 Task: Approve a pull request to indicate it's ready for merging.
Action: Mouse moved to (1326, 86)
Screenshot: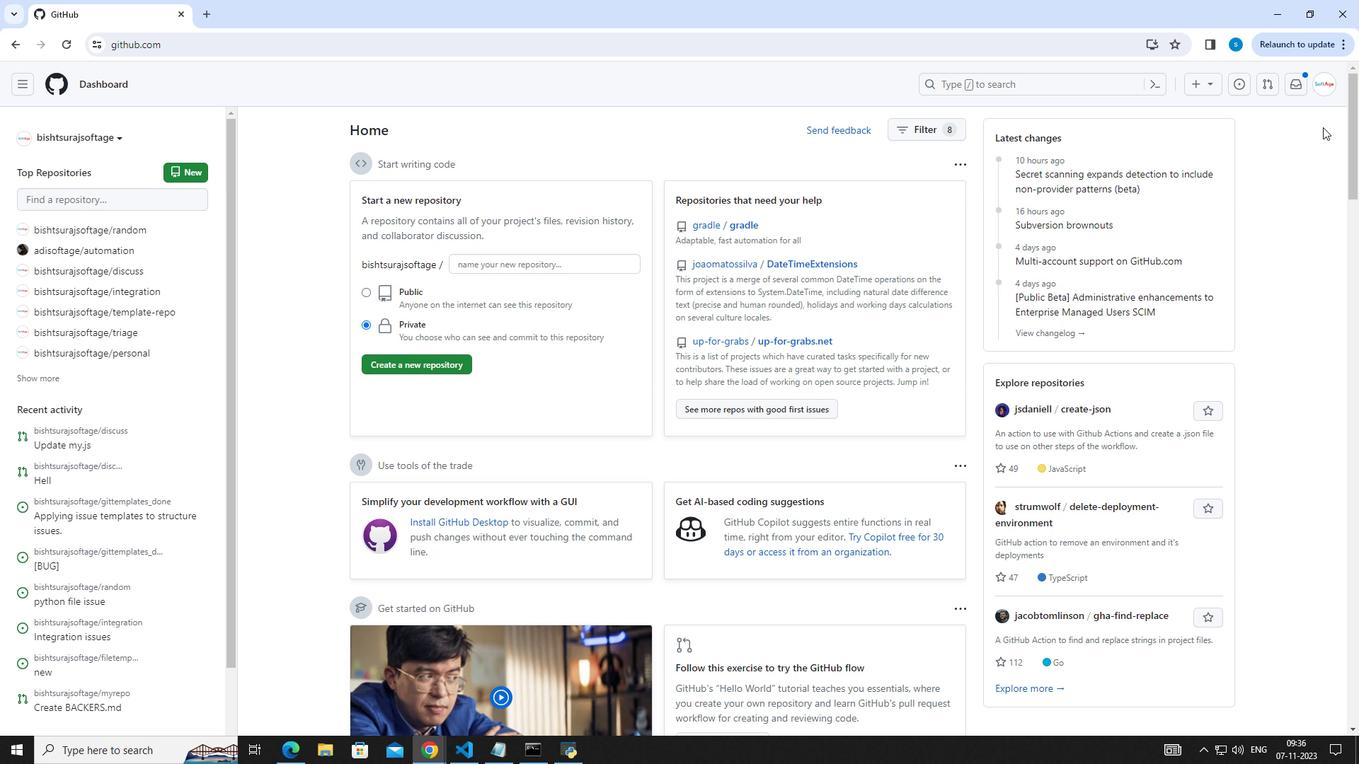 
Action: Mouse pressed left at (1326, 86)
Screenshot: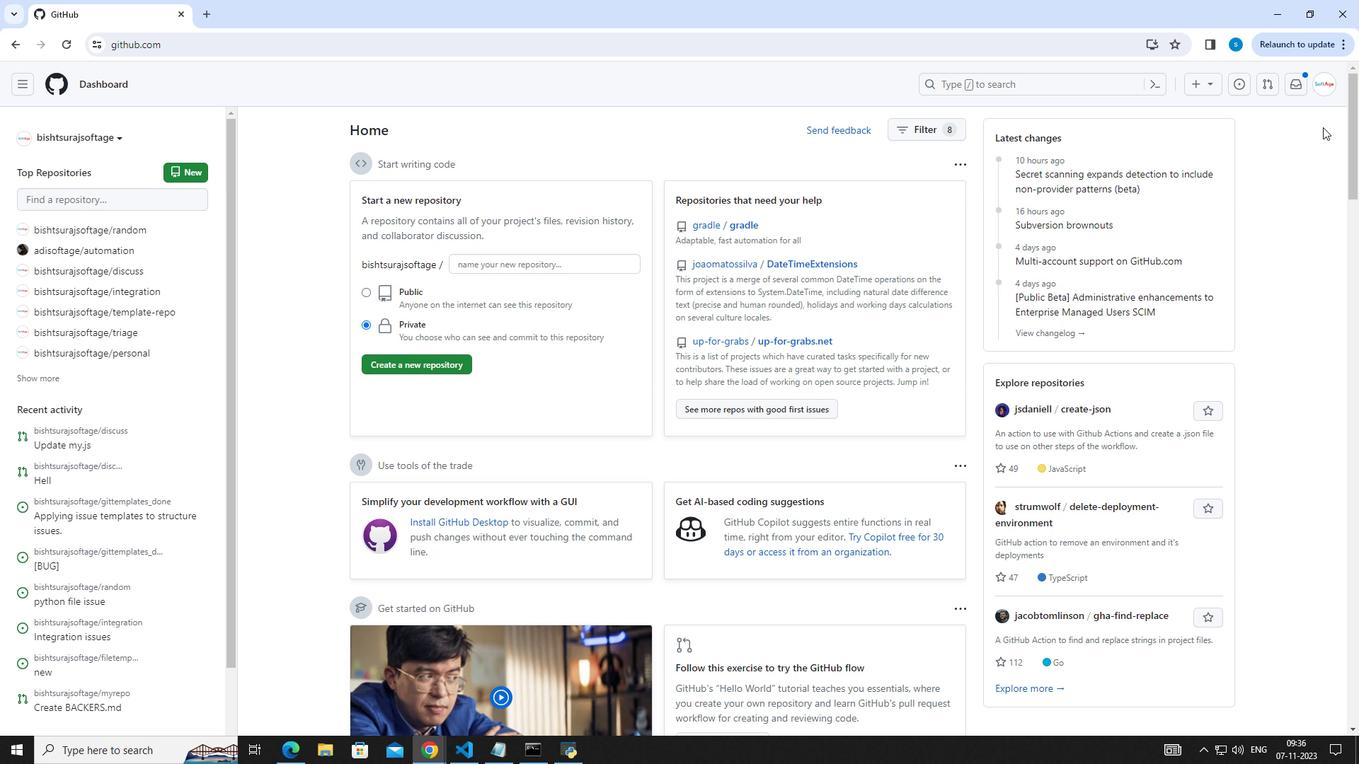 
Action: Mouse moved to (1241, 219)
Screenshot: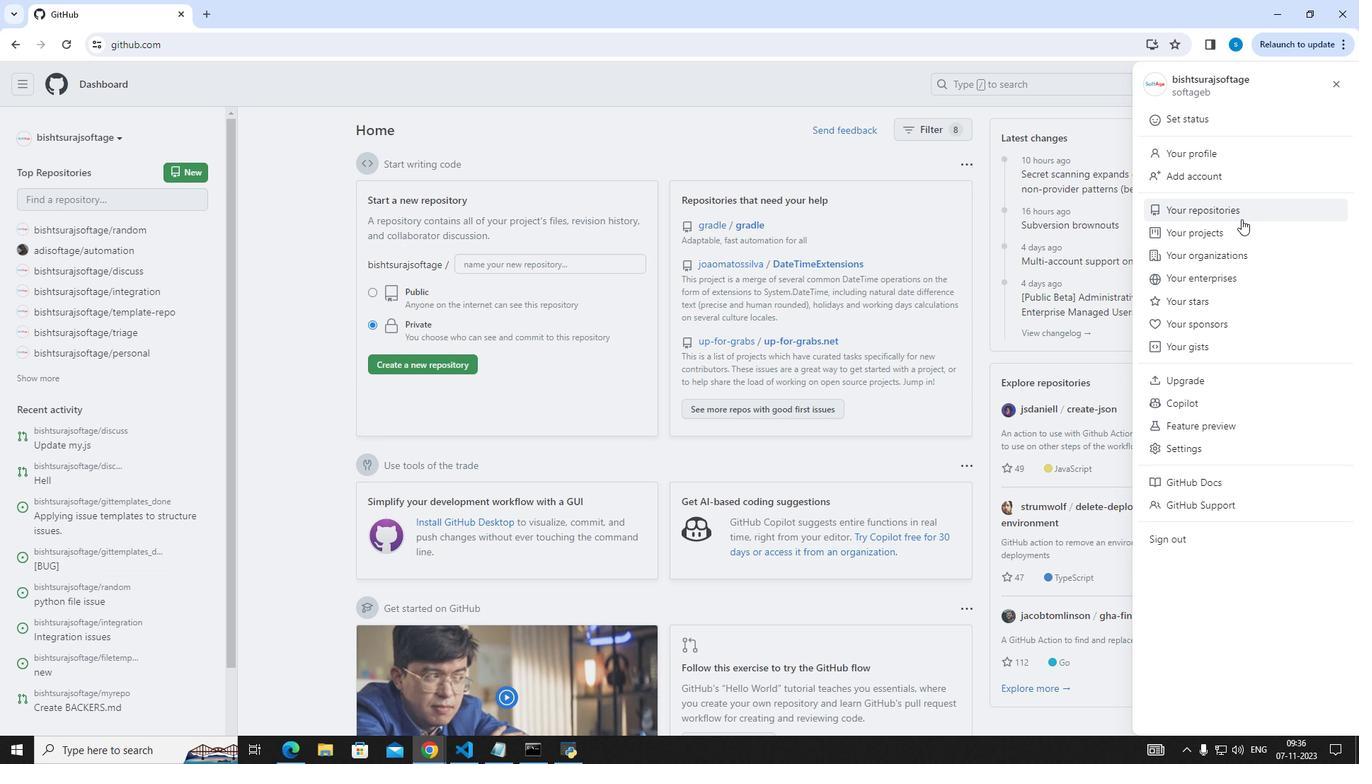 
Action: Mouse pressed left at (1241, 219)
Screenshot: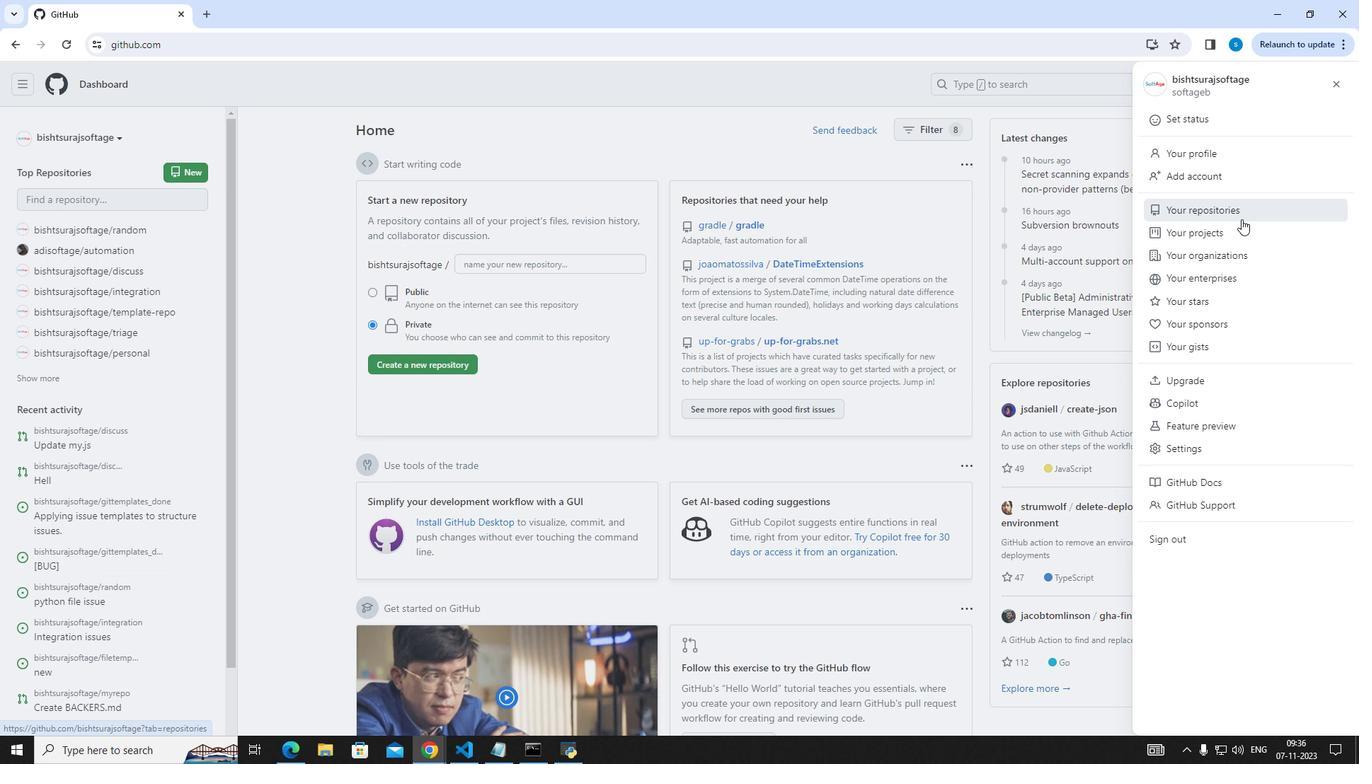 
Action: Mouse moved to (479, 215)
Screenshot: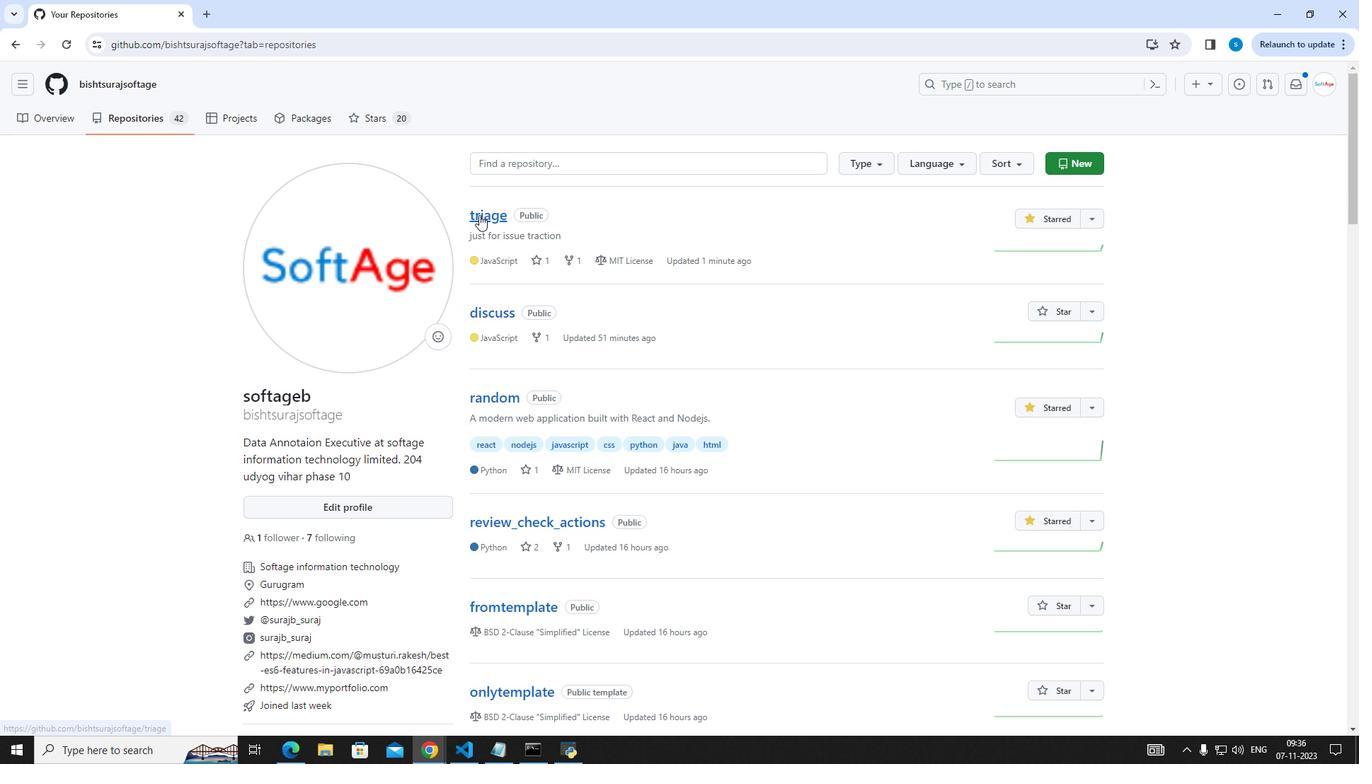 
Action: Mouse pressed left at (479, 215)
Screenshot: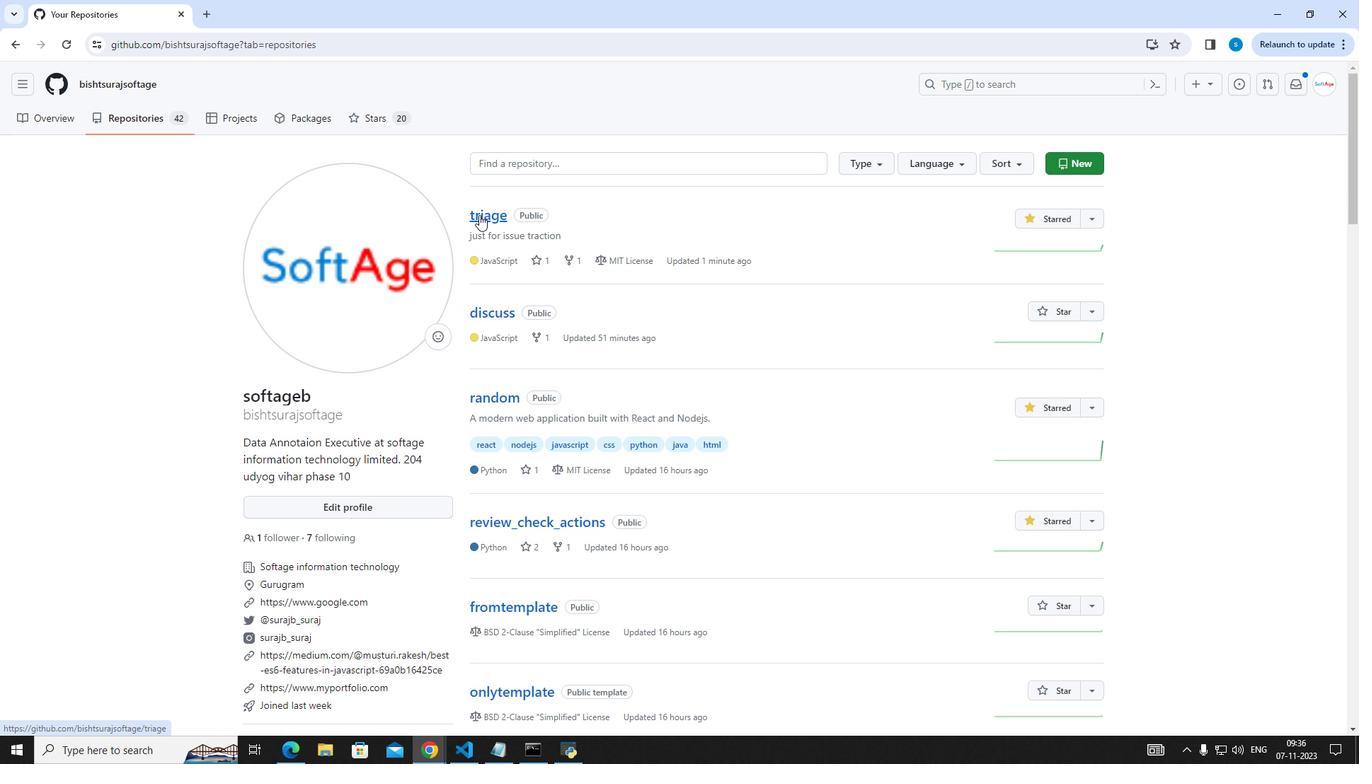 
Action: Mouse moved to (215, 124)
Screenshot: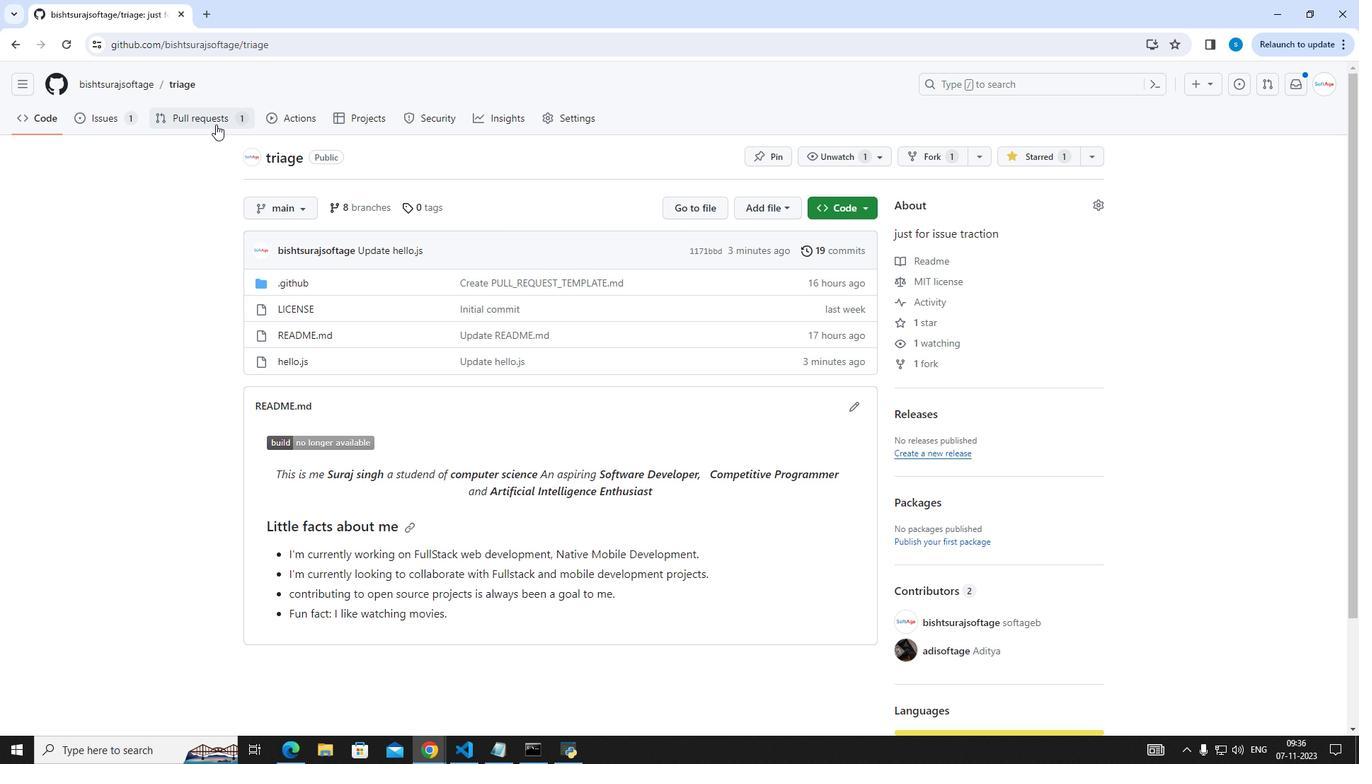 
Action: Mouse pressed left at (215, 124)
Screenshot: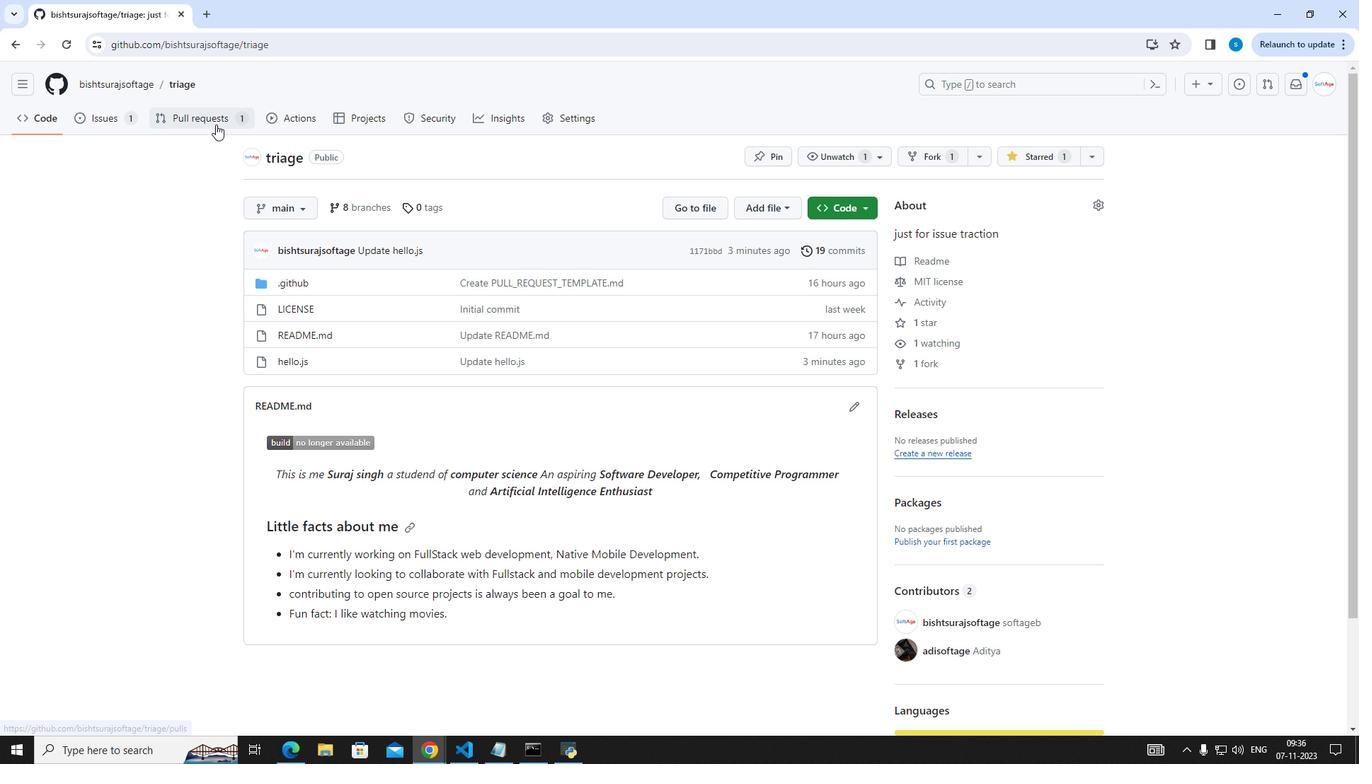 
Action: Mouse moved to (326, 337)
Screenshot: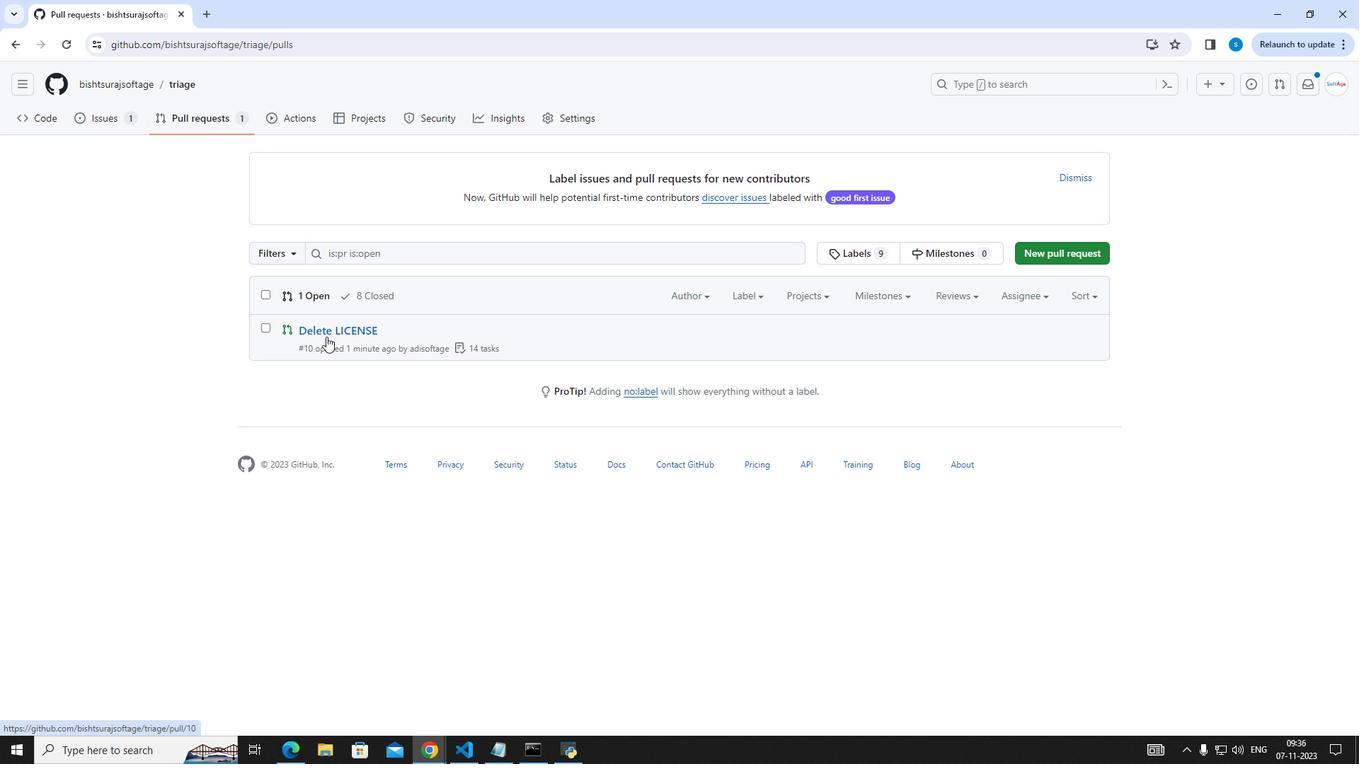 
Action: Mouse pressed left at (326, 337)
Screenshot: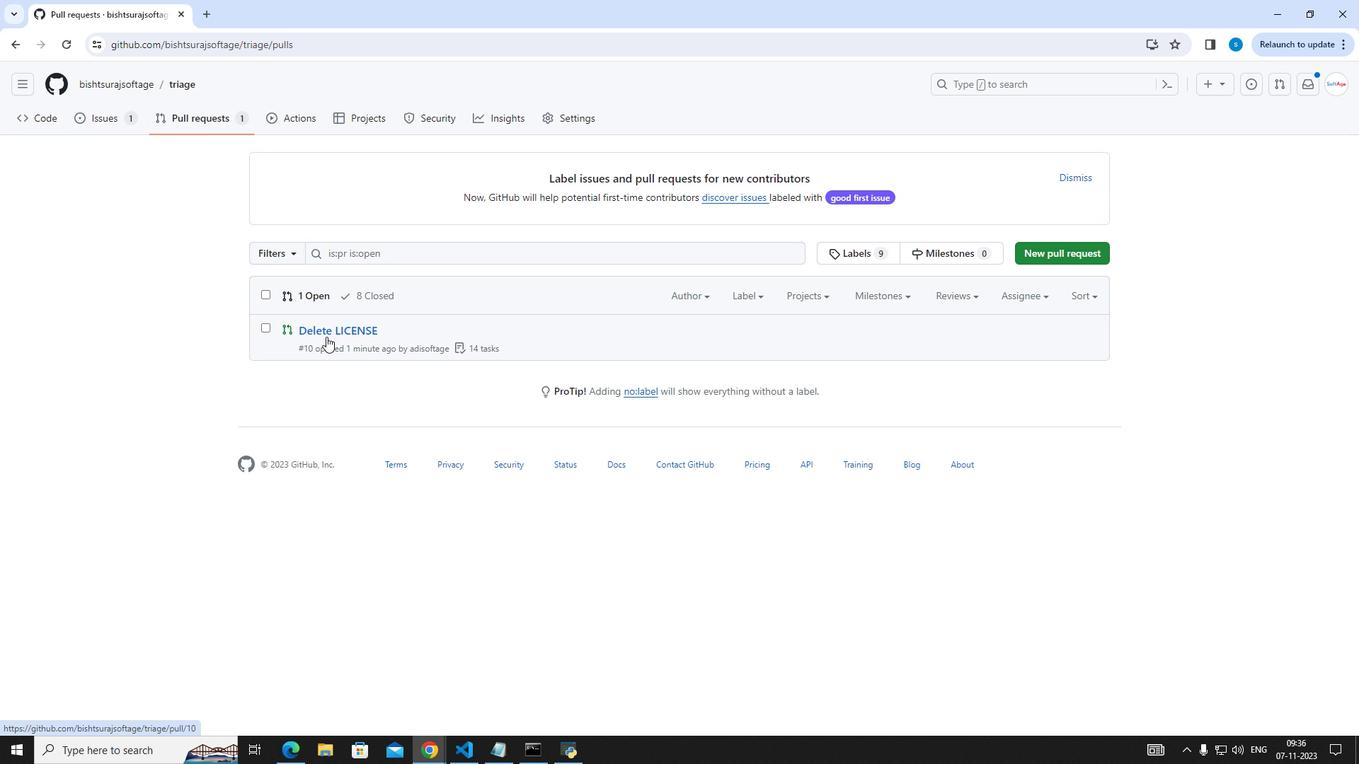 
Action: Mouse moved to (605, 245)
Screenshot: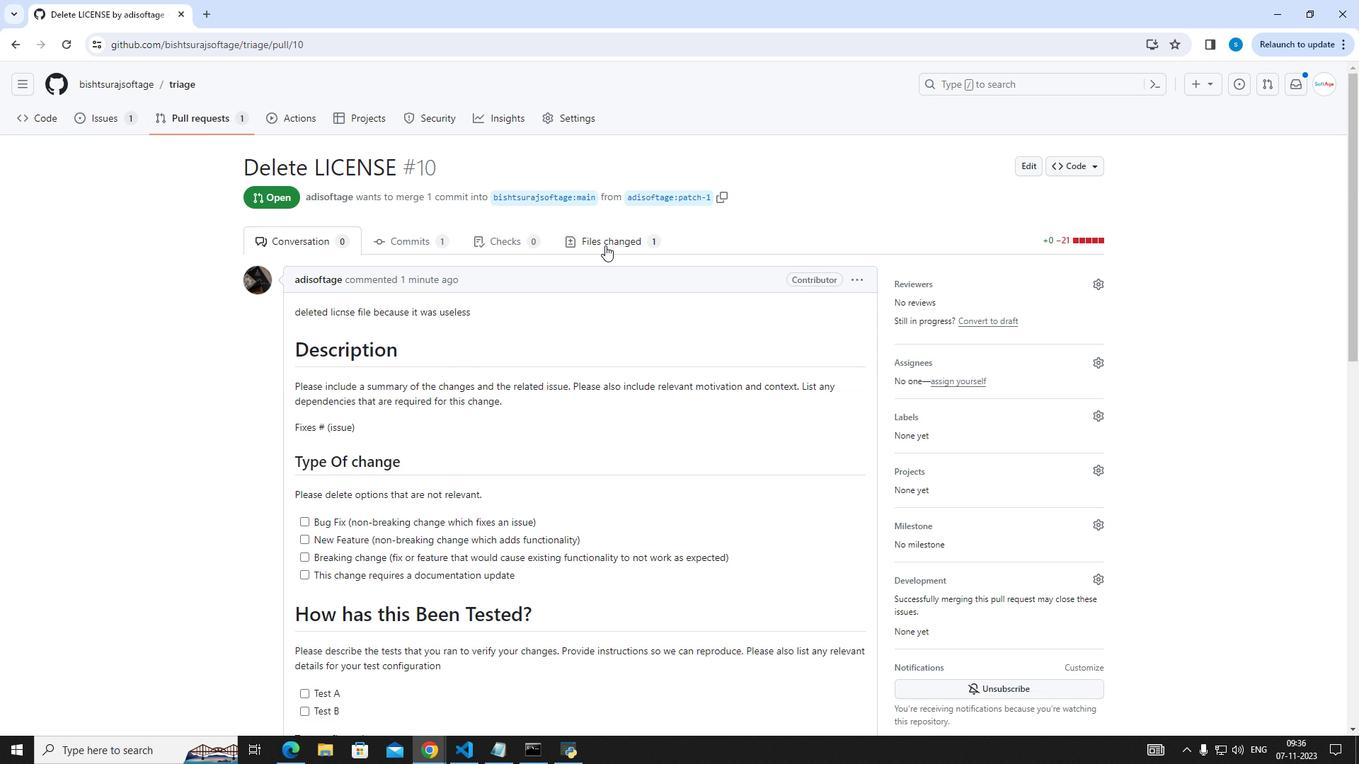 
Action: Mouse pressed left at (605, 245)
Screenshot: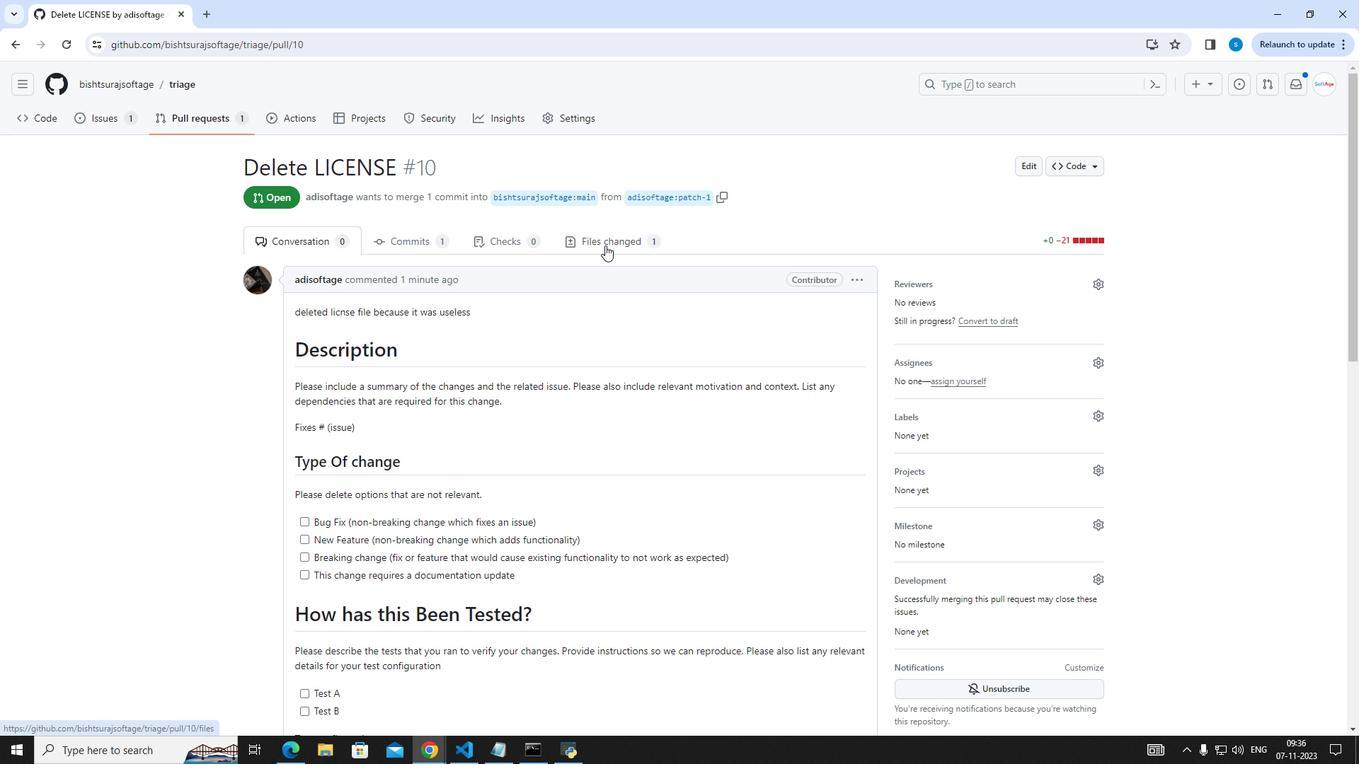 
Action: Mouse moved to (1299, 272)
Screenshot: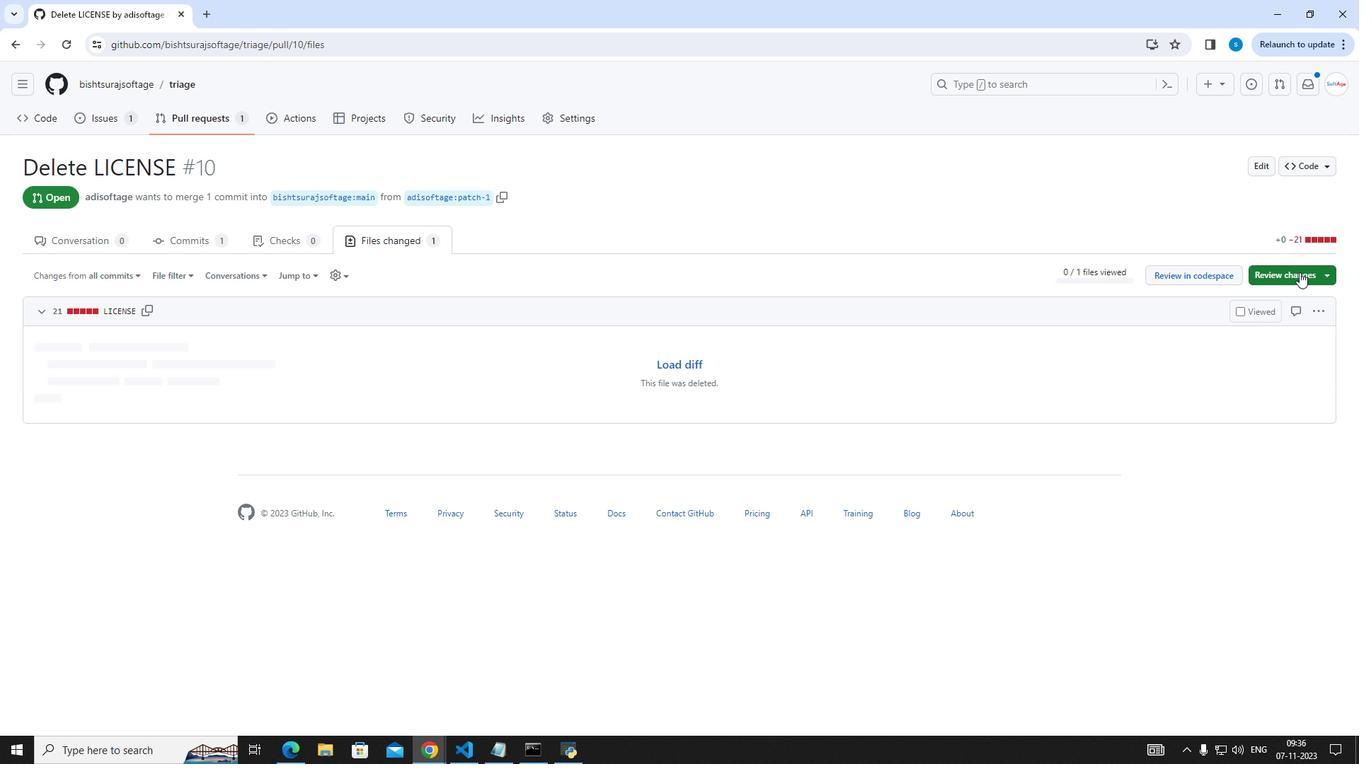 
Action: Mouse pressed left at (1299, 272)
Screenshot: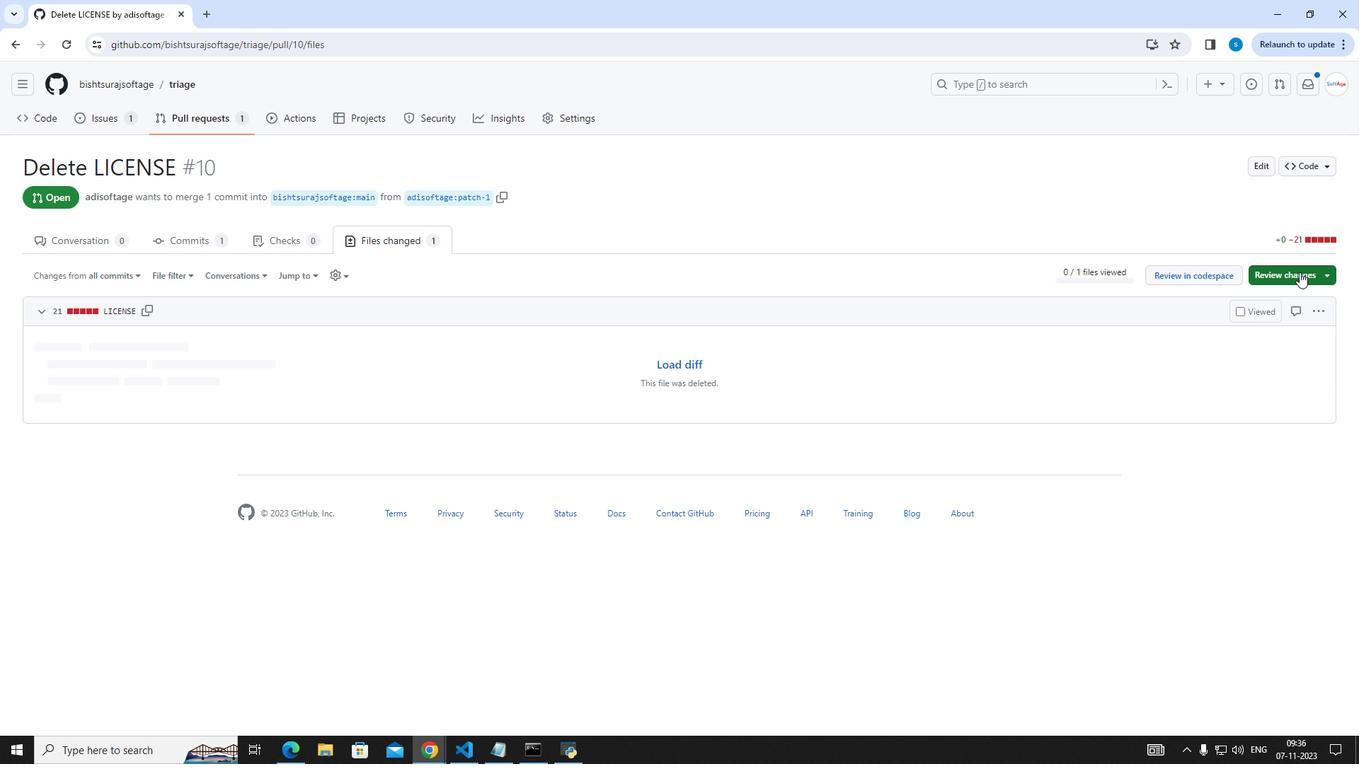 
Action: Mouse moved to (936, 485)
Screenshot: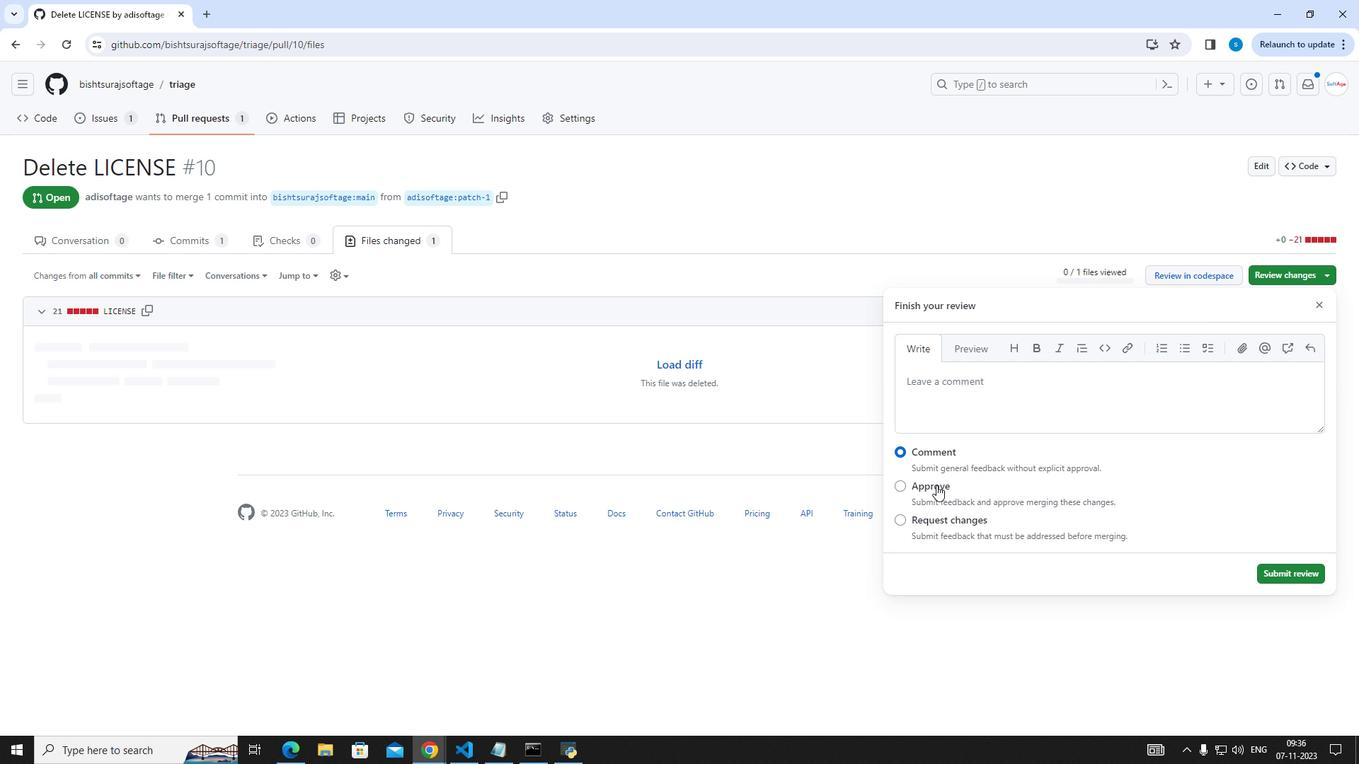 
Action: Mouse pressed left at (936, 485)
Screenshot: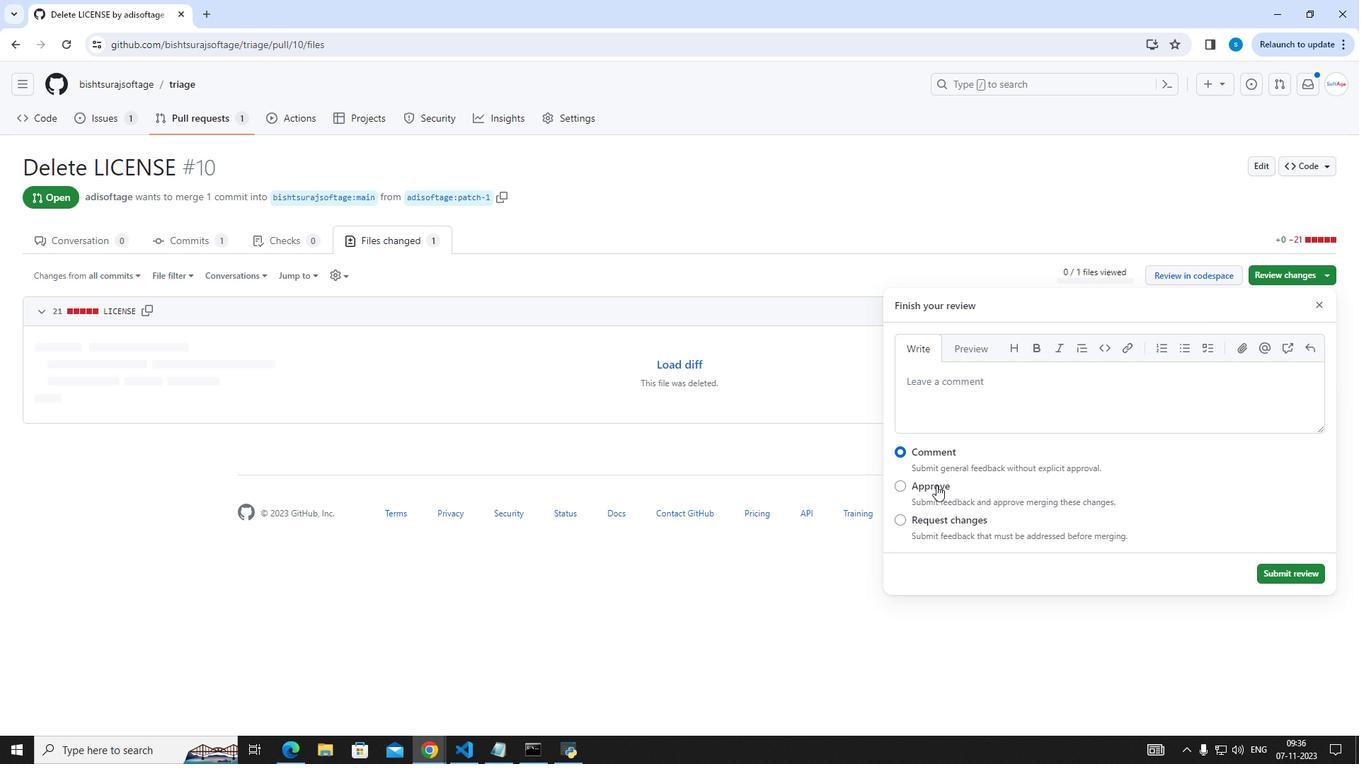 
Action: Mouse moved to (921, 392)
Screenshot: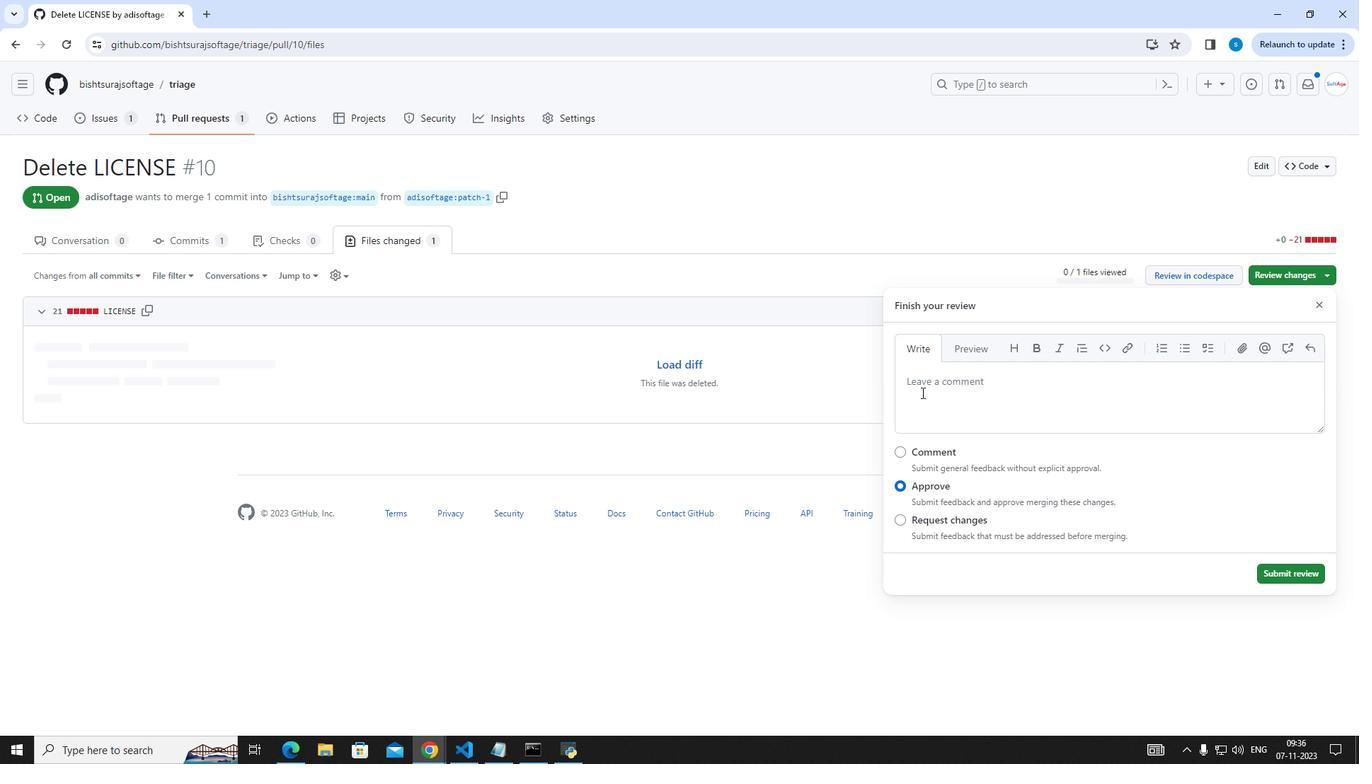 
Action: Mouse pressed left at (921, 392)
Screenshot: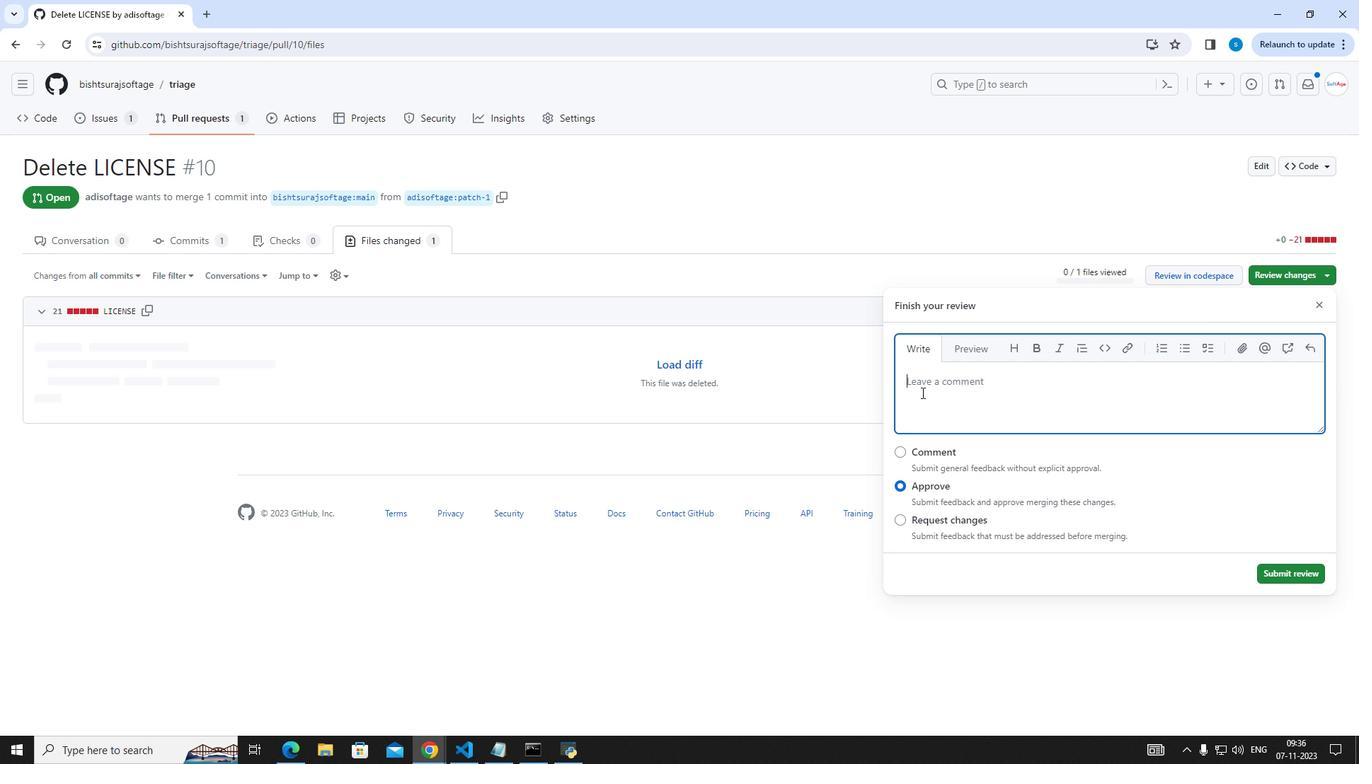 
Action: Key pressed <Key.shift_r>Approving<Key.space>all<Key.space>the<Key.space>file<Key.space>changes<Key.space>in<Key.space>this<Key.space>reposity<Key.backspace>ory.
Screenshot: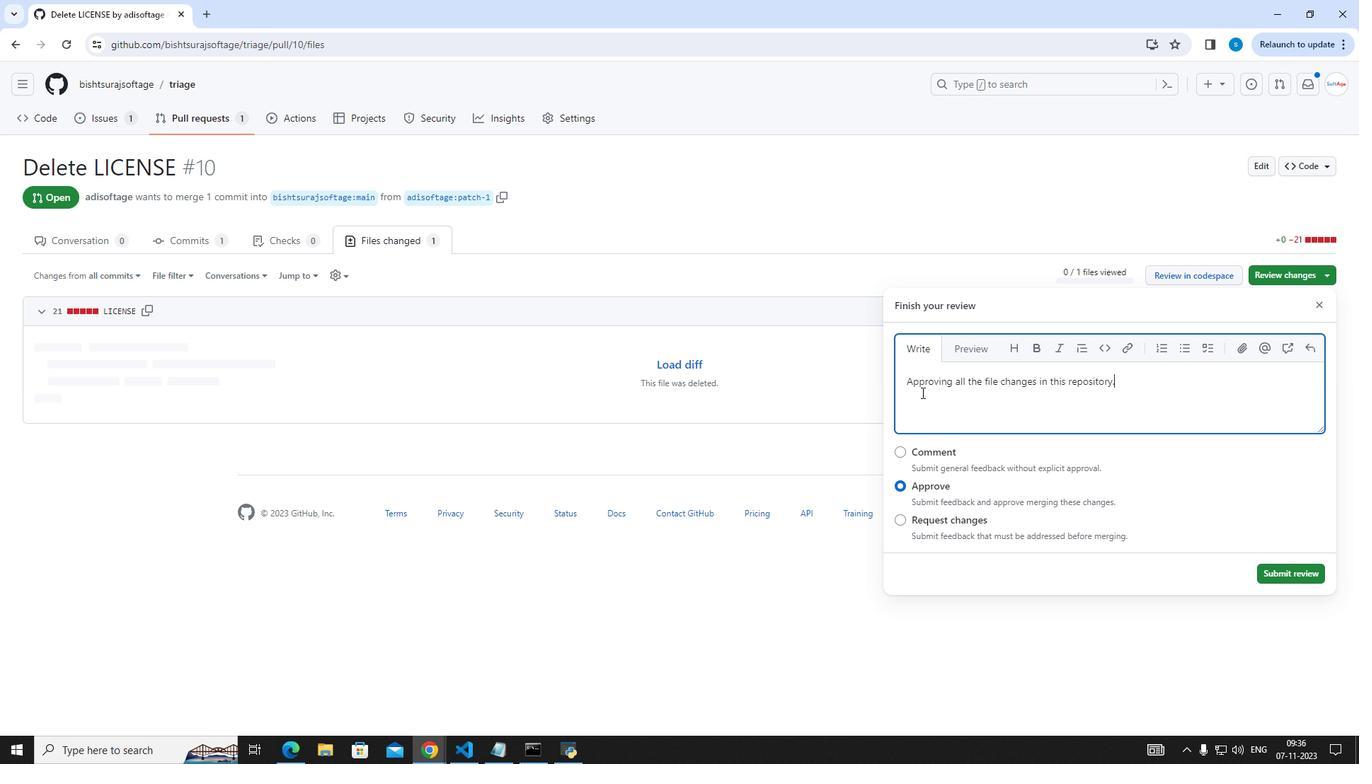 
Action: Mouse moved to (1297, 567)
Screenshot: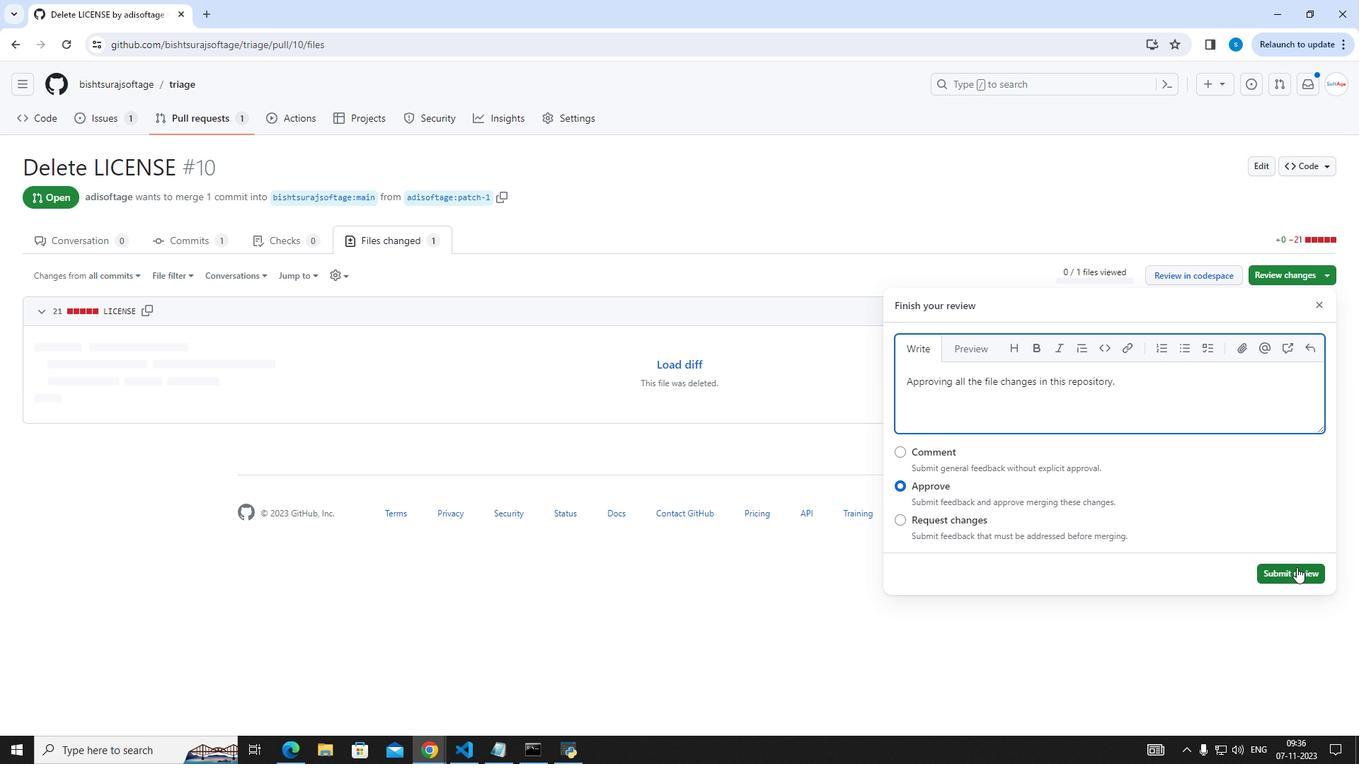 
Action: Mouse pressed left at (1297, 567)
Screenshot: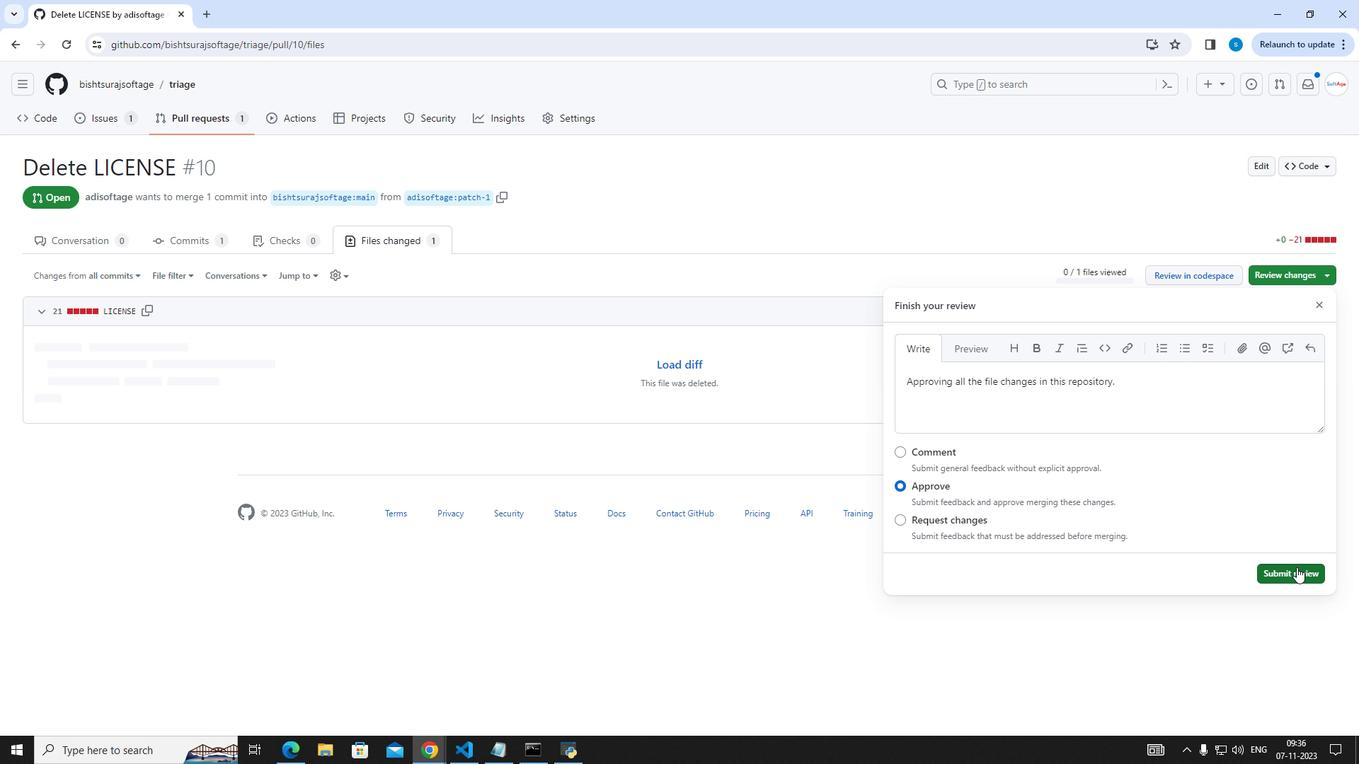 
Action: Mouse moved to (336, 385)
Screenshot: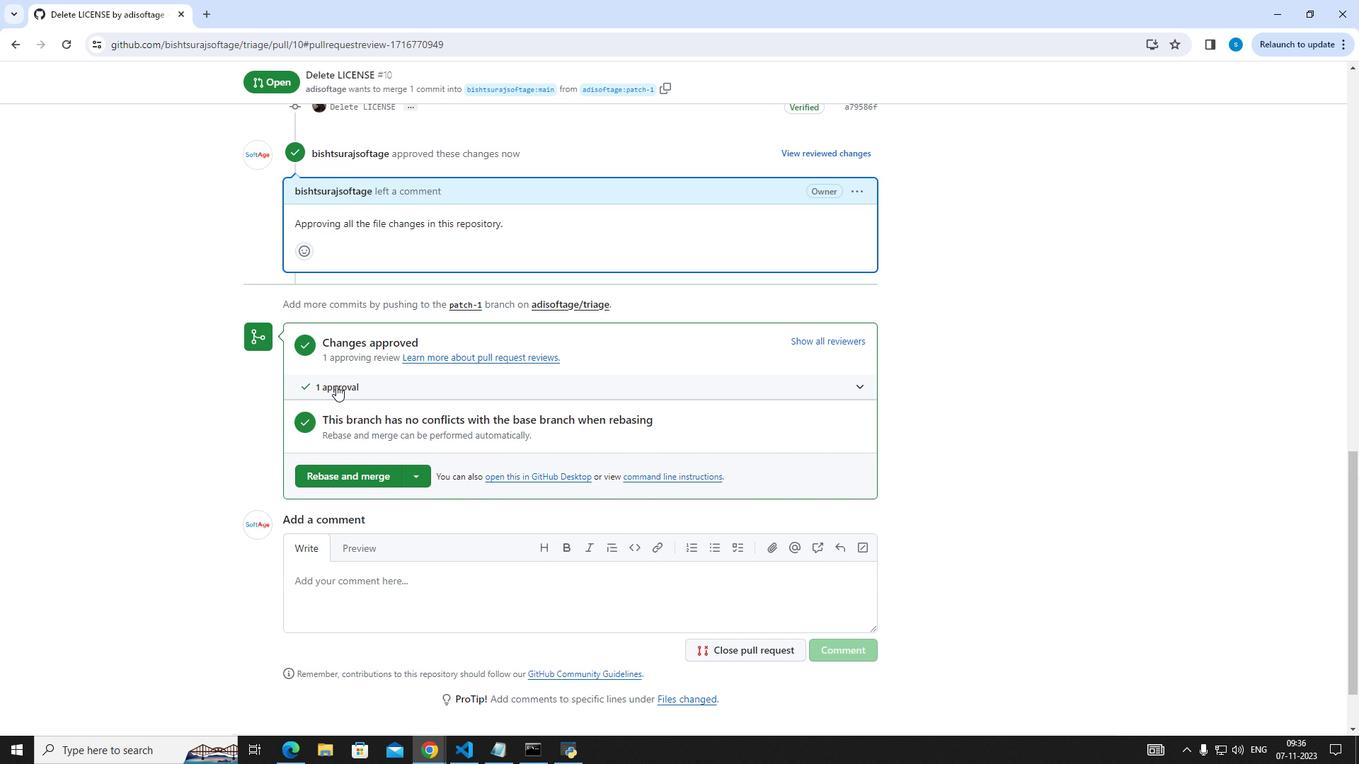 
Action: Mouse pressed left at (336, 385)
Screenshot: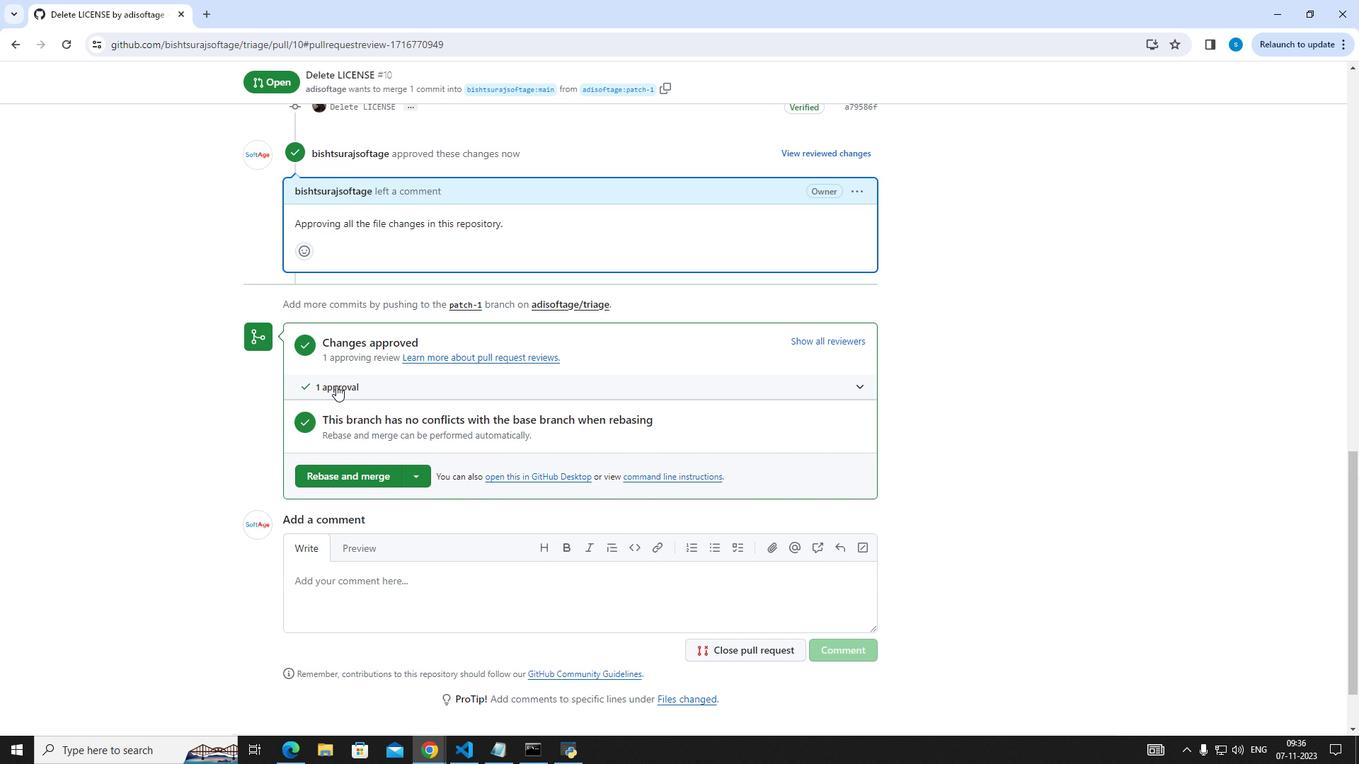 
Action: Mouse moved to (412, 502)
Screenshot: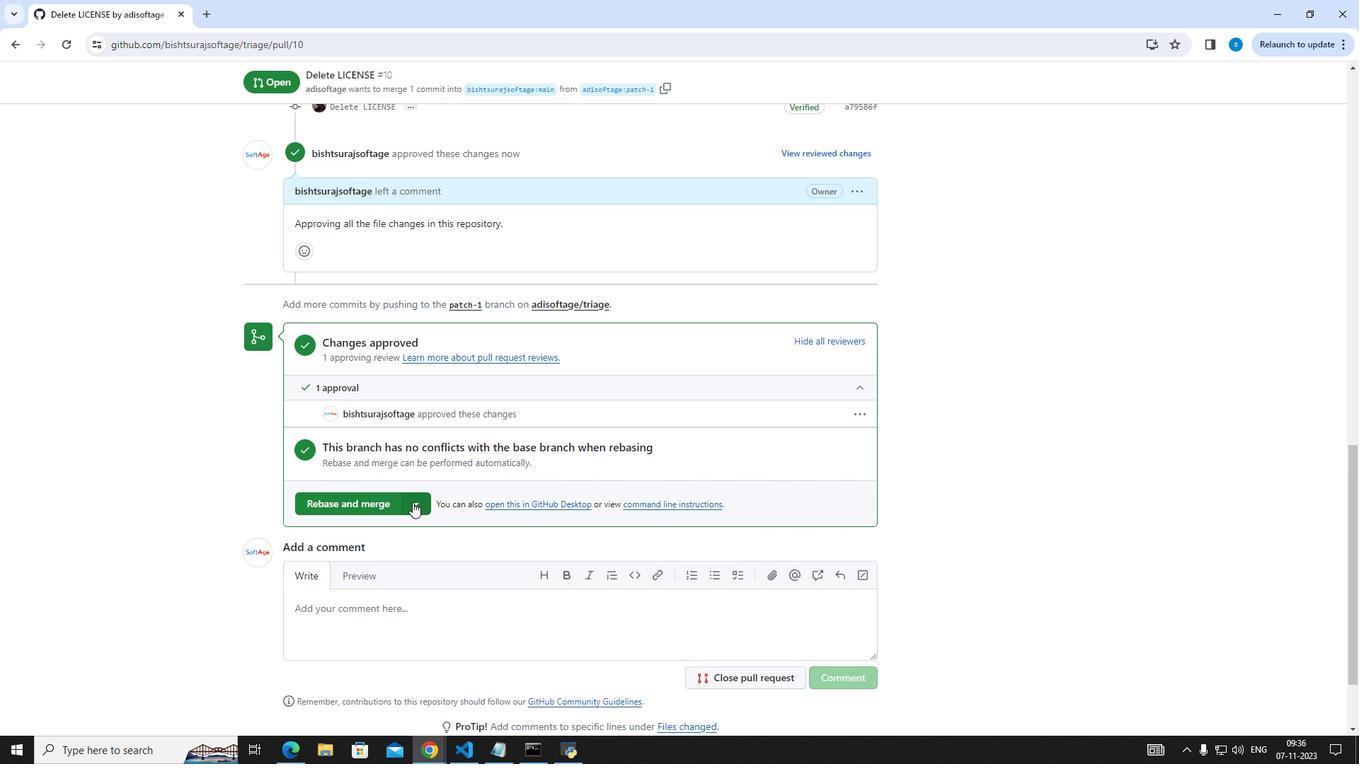 
Action: Mouse pressed left at (412, 502)
Screenshot: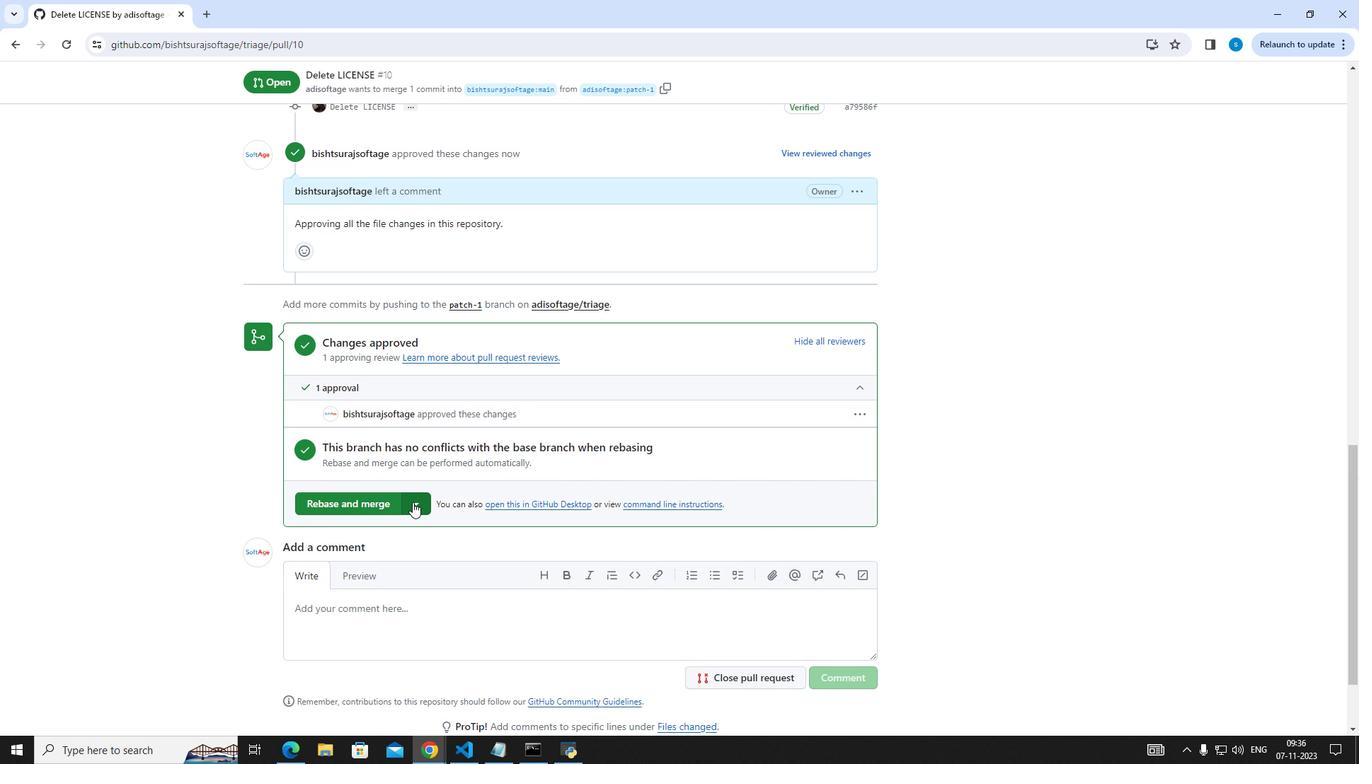 
Action: Mouse moved to (371, 551)
Screenshot: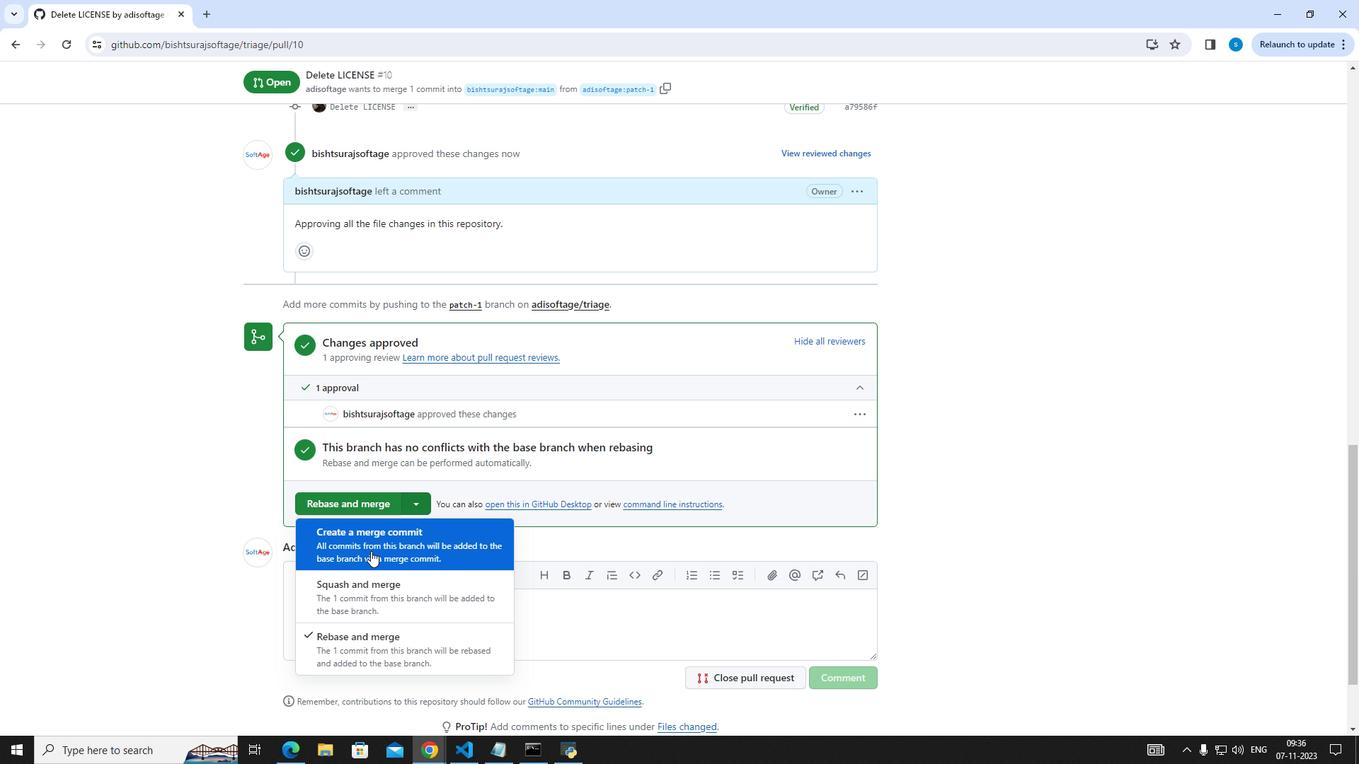 
Action: Mouse pressed left at (371, 551)
Screenshot: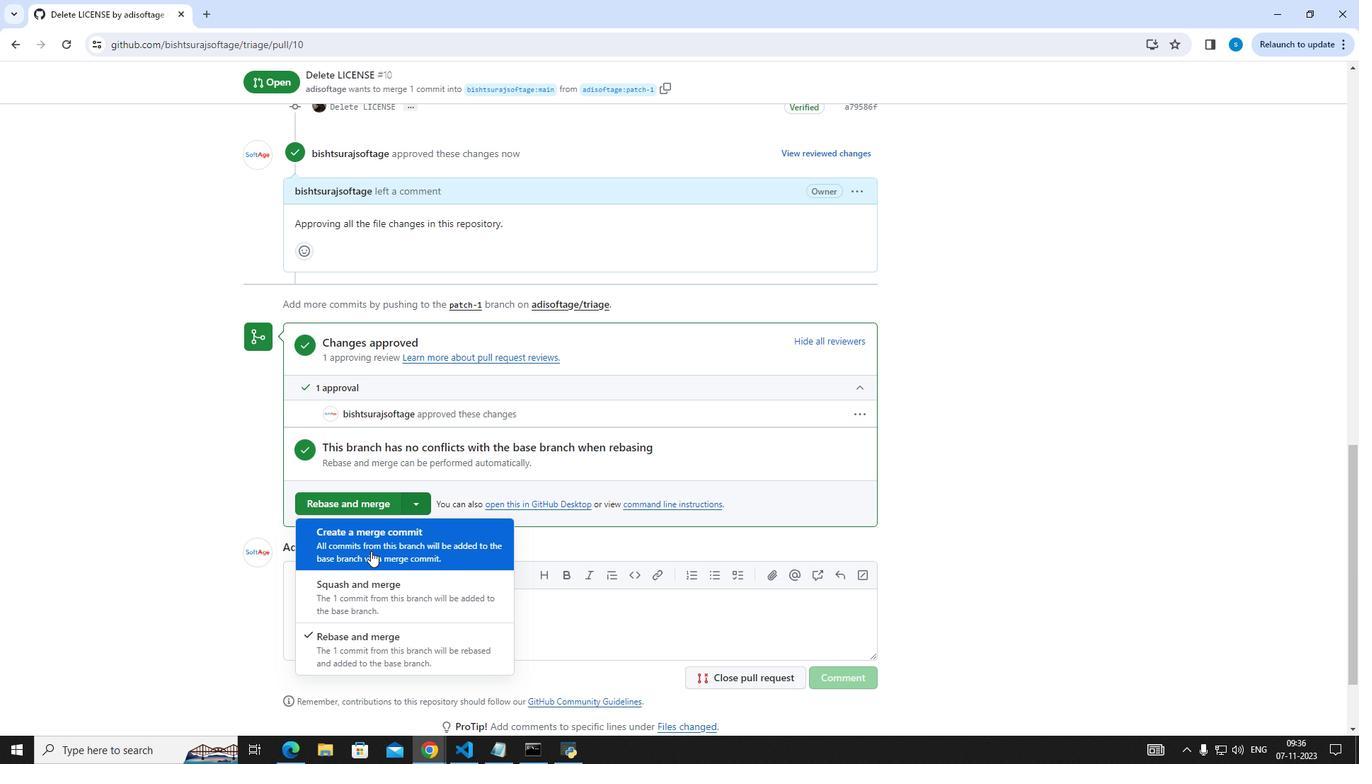
Action: Mouse moved to (349, 494)
Screenshot: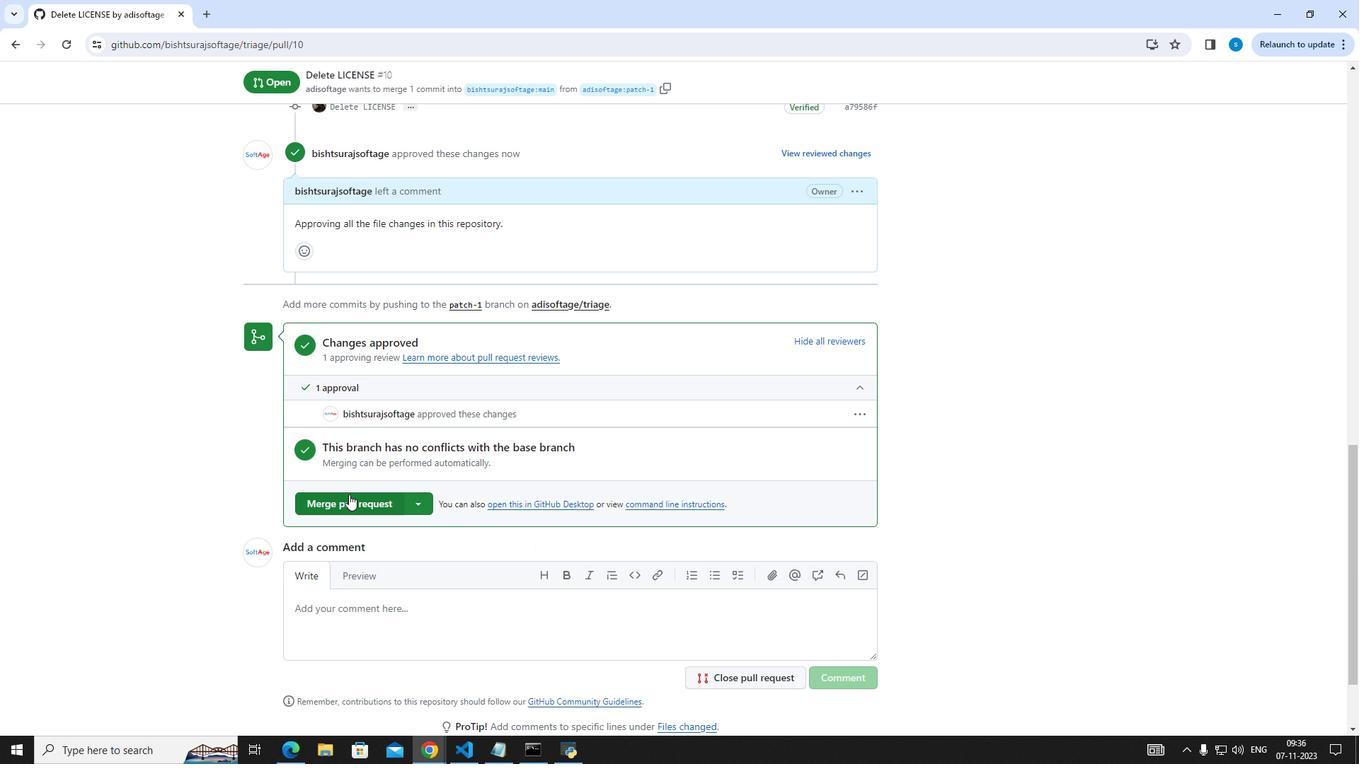
Action: Mouse pressed left at (349, 494)
Screenshot: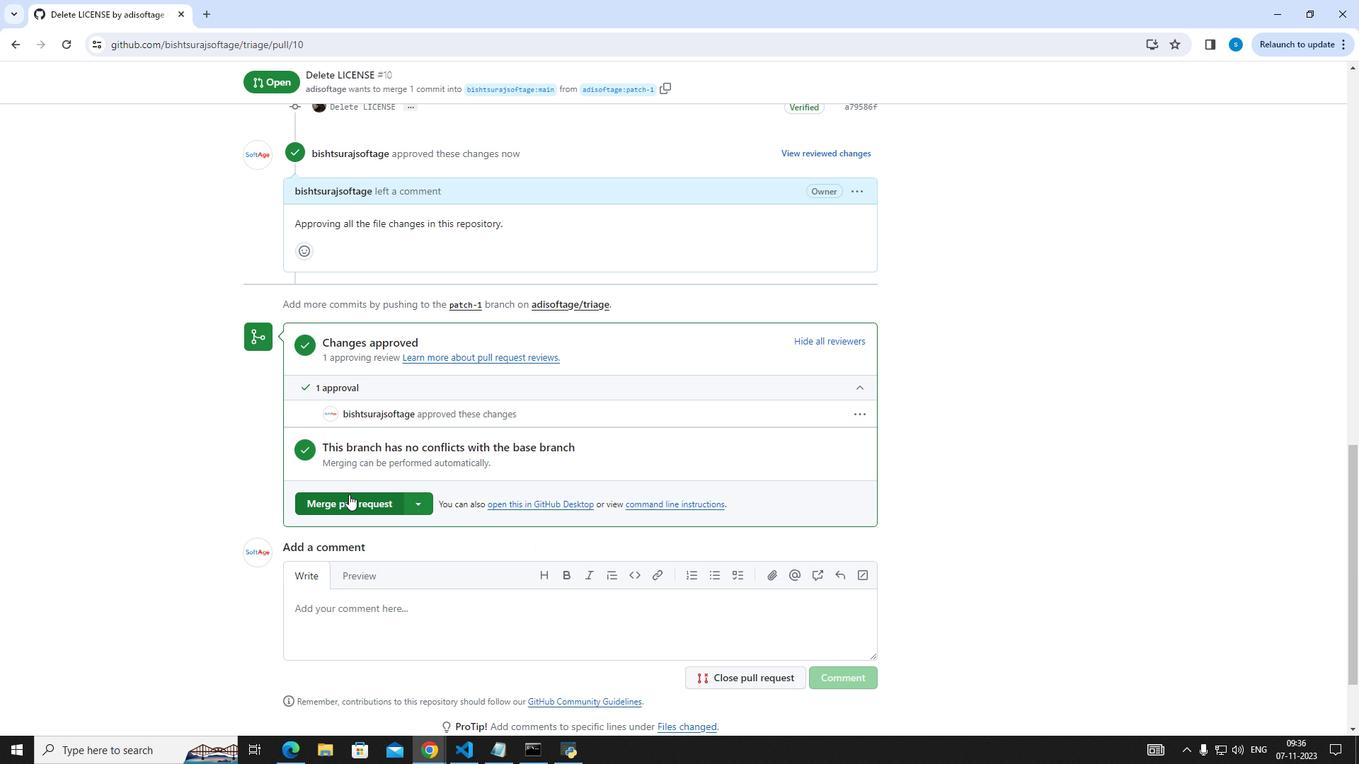 
Action: Mouse moved to (341, 448)
Screenshot: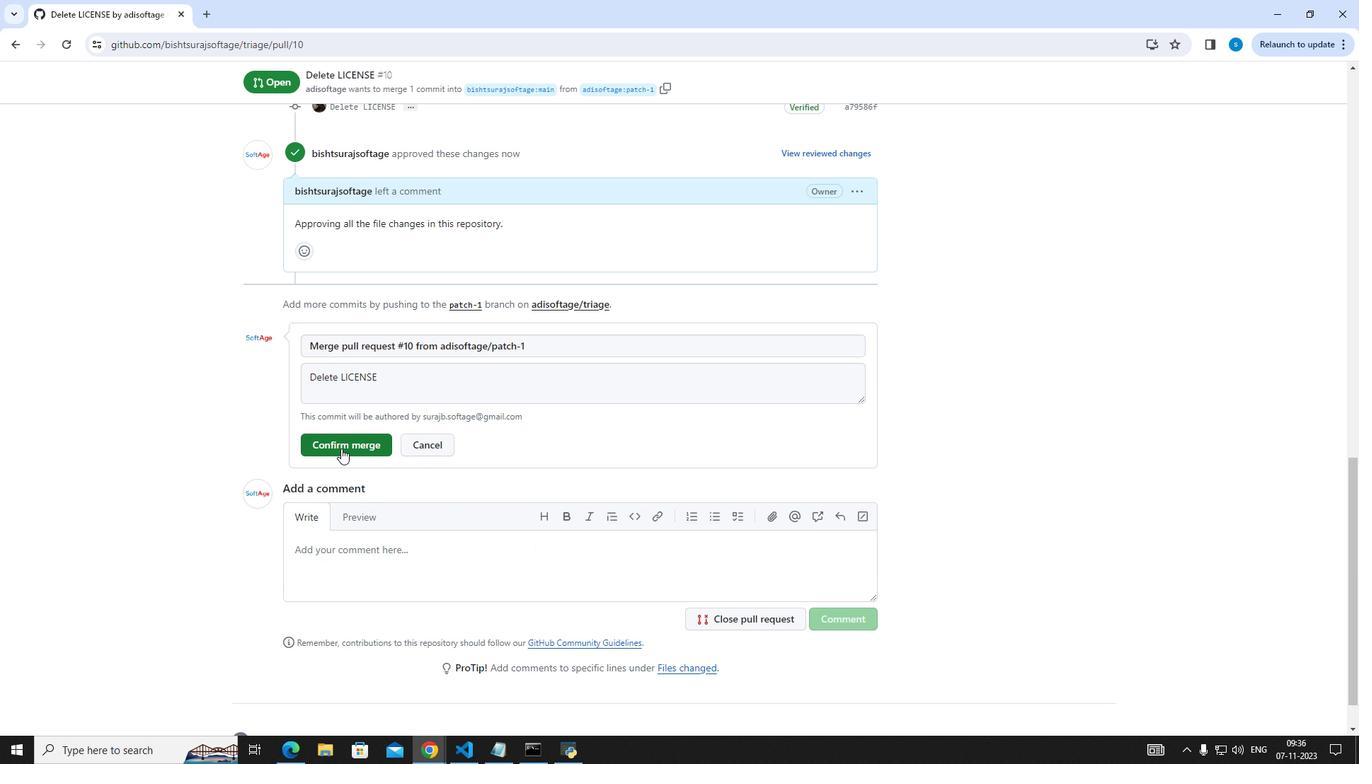 
Action: Mouse pressed left at (341, 448)
Screenshot: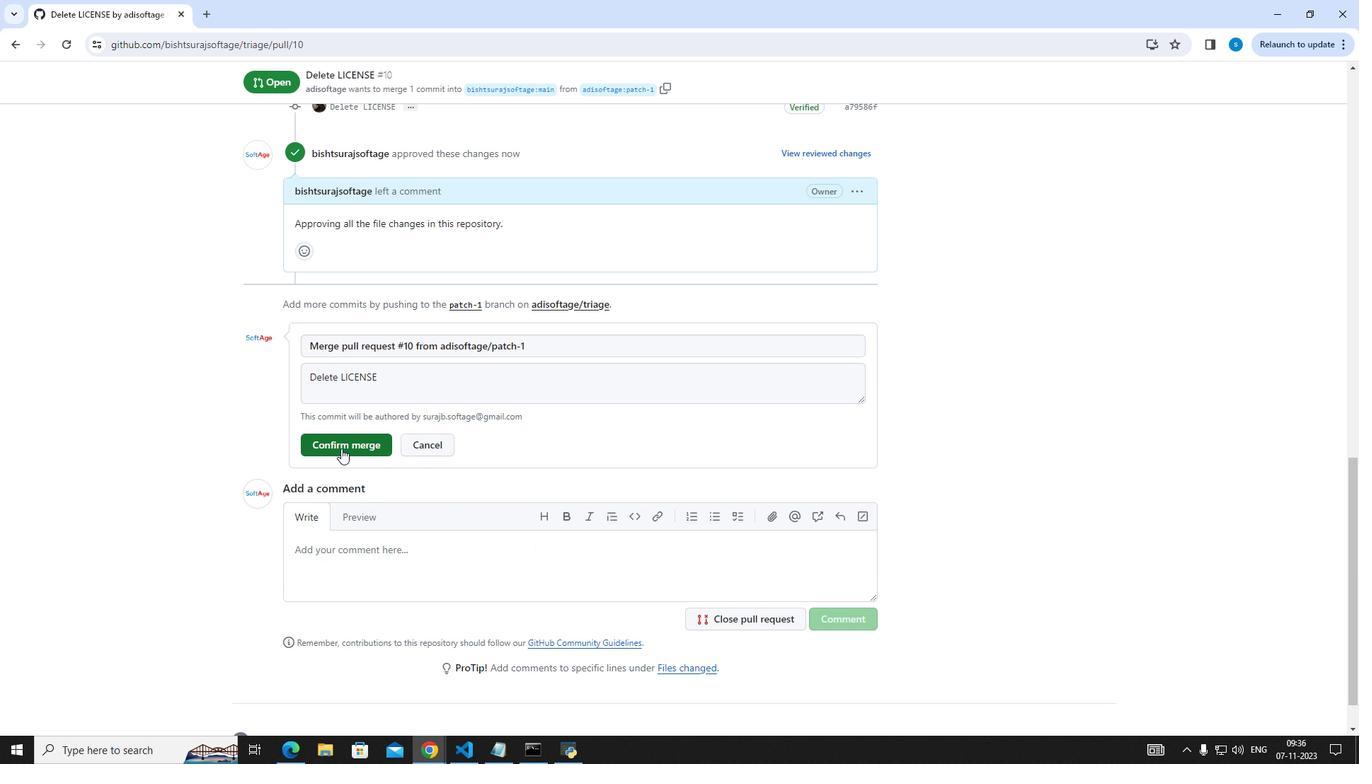 
Action: Mouse moved to (250, 435)
Screenshot: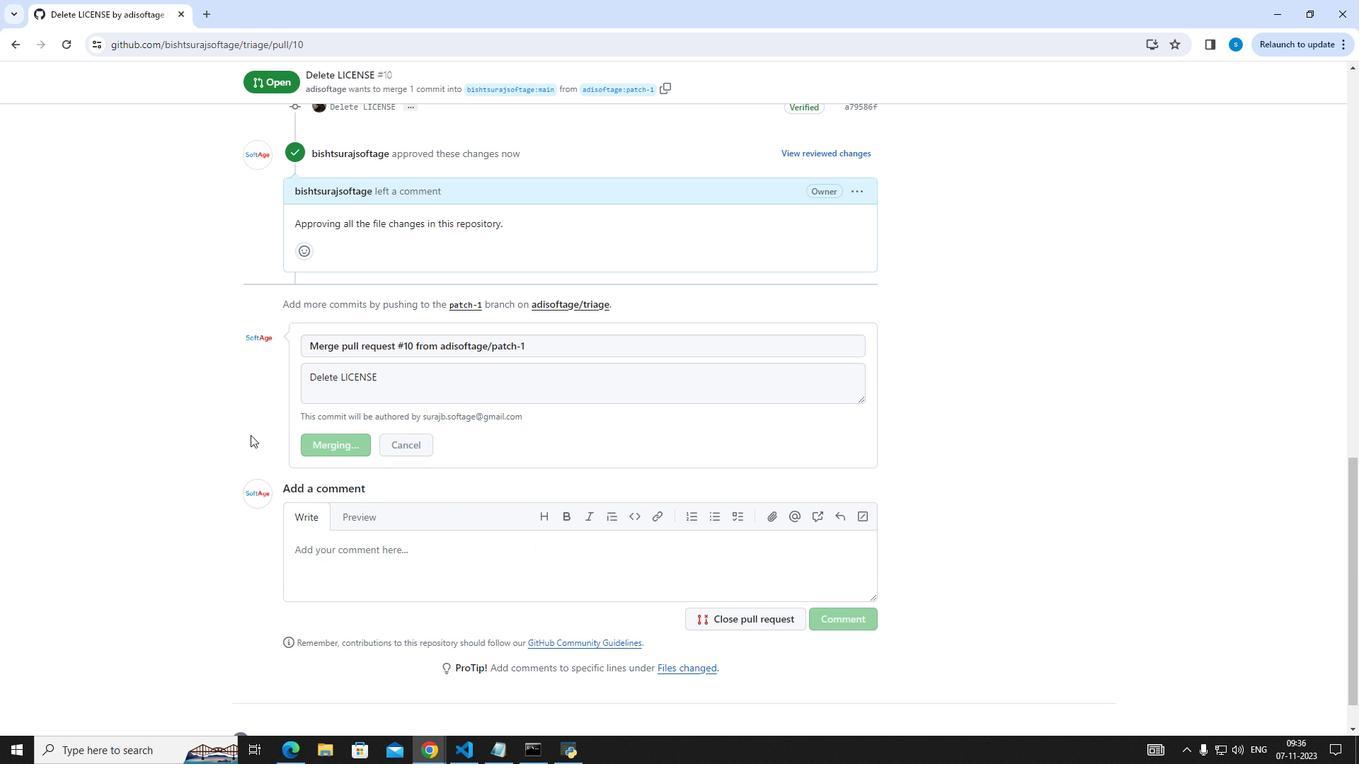 
